 Task: Enable the option "Enable streaming of all ES" for stream output.
Action: Mouse moved to (94, 13)
Screenshot: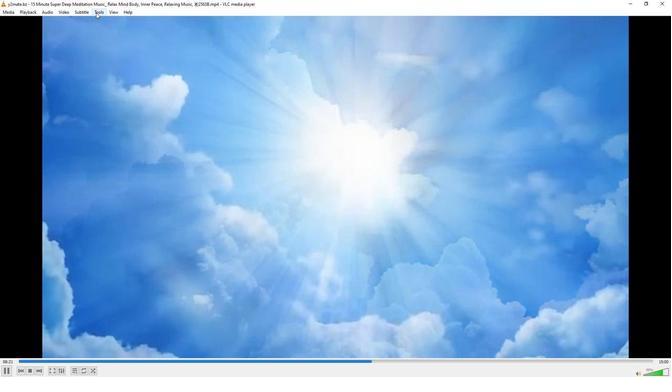 
Action: Mouse pressed left at (94, 13)
Screenshot: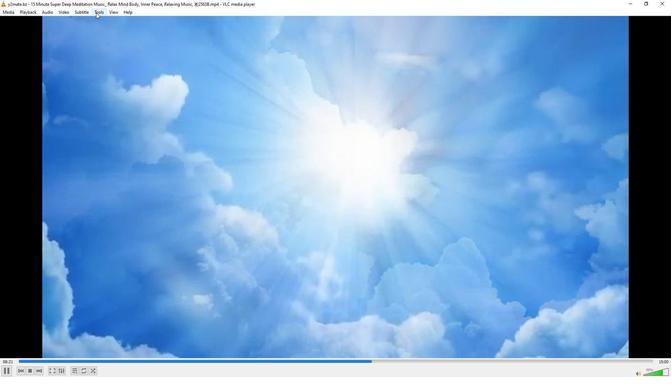 
Action: Mouse moved to (107, 94)
Screenshot: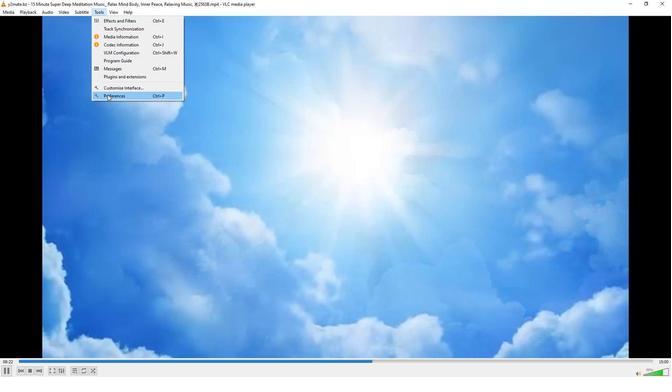 
Action: Mouse pressed left at (107, 94)
Screenshot: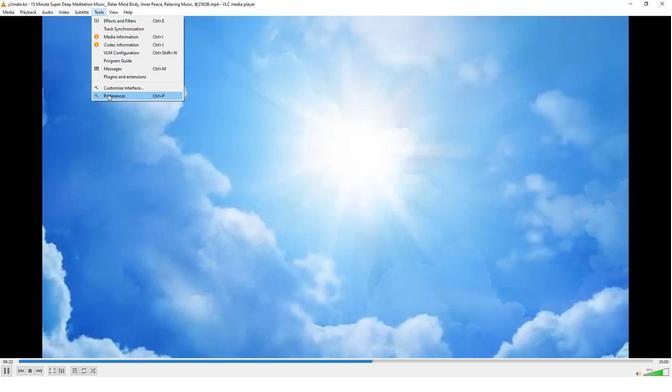 
Action: Mouse moved to (222, 308)
Screenshot: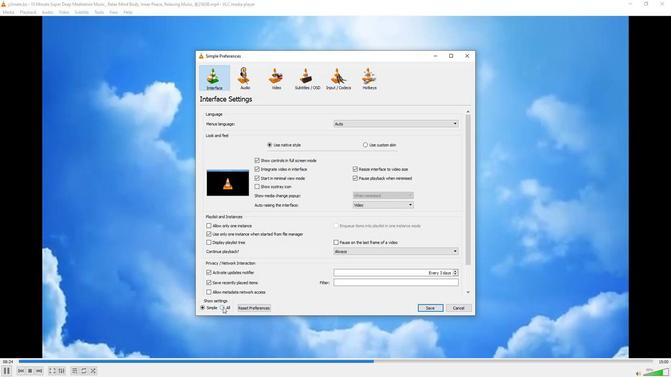 
Action: Mouse pressed left at (222, 308)
Screenshot: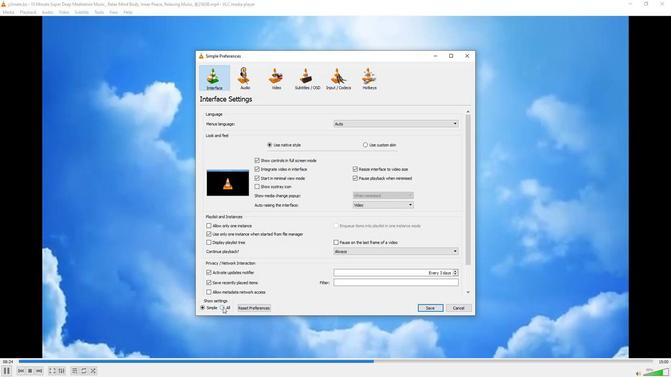 
Action: Mouse moved to (229, 277)
Screenshot: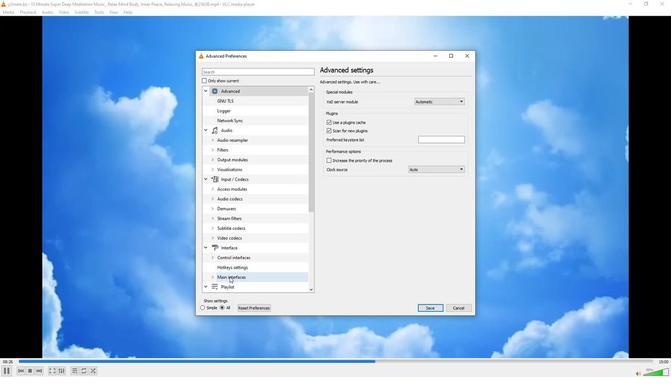 
Action: Mouse scrolled (229, 277) with delta (0, 0)
Screenshot: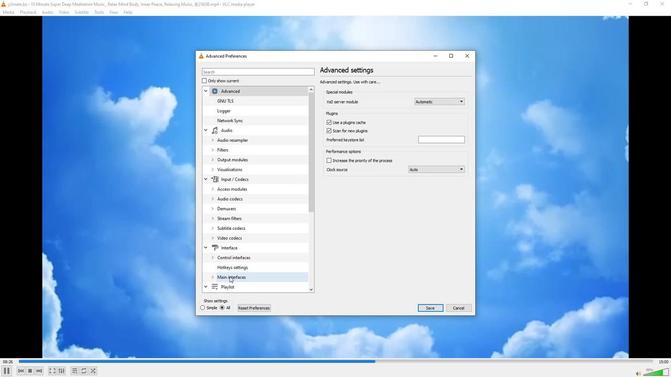 
Action: Mouse moved to (230, 288)
Screenshot: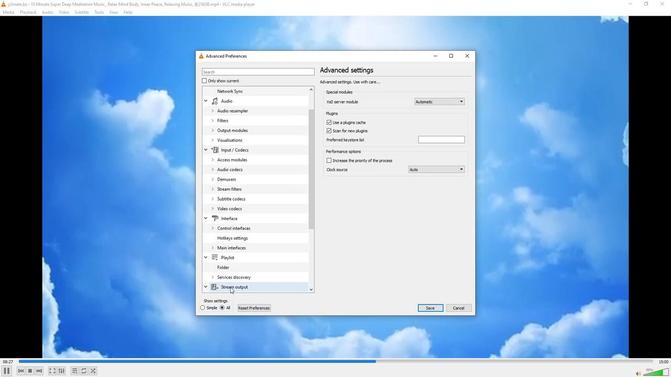 
Action: Mouse pressed left at (230, 288)
Screenshot: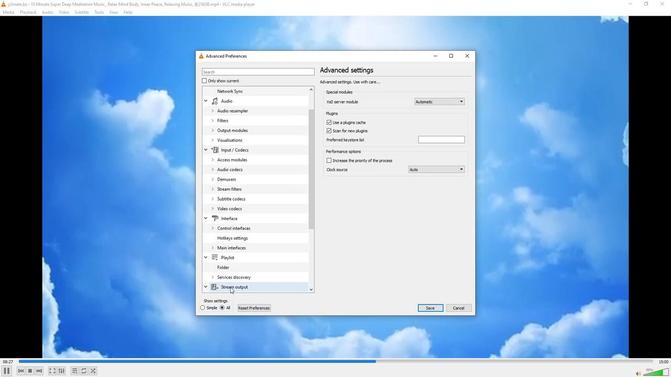 
Action: Mouse moved to (325, 118)
Screenshot: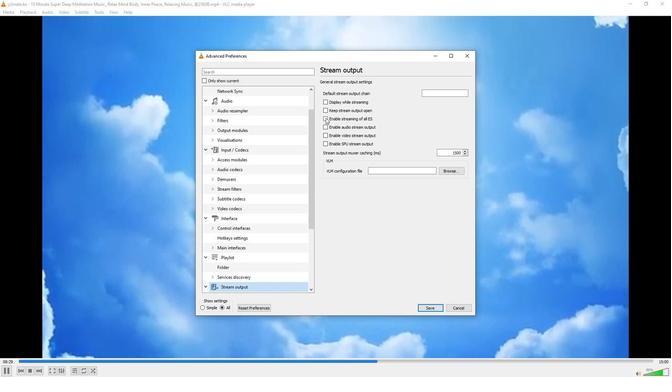 
Action: Mouse pressed left at (325, 118)
Screenshot: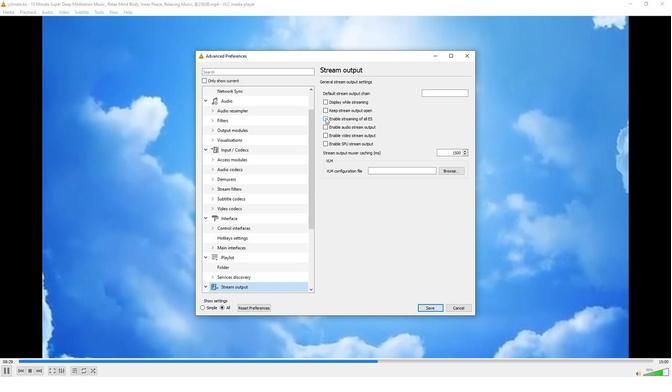 
Action: Mouse moved to (331, 197)
Screenshot: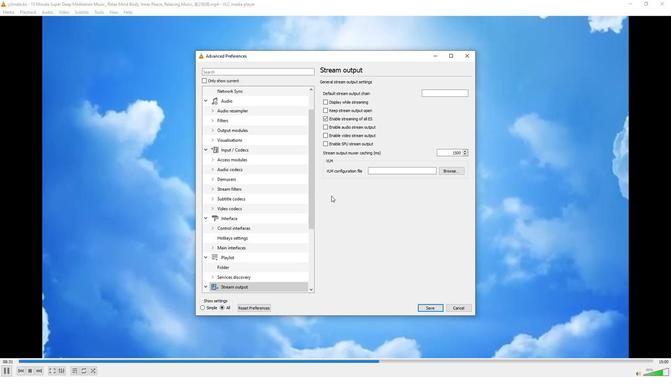 
